 Task: Create a due date automation trigger when advanced on, on the wednesday before a card is due add dates with a complete due date at 11:00 AM.
Action: Mouse moved to (1030, 78)
Screenshot: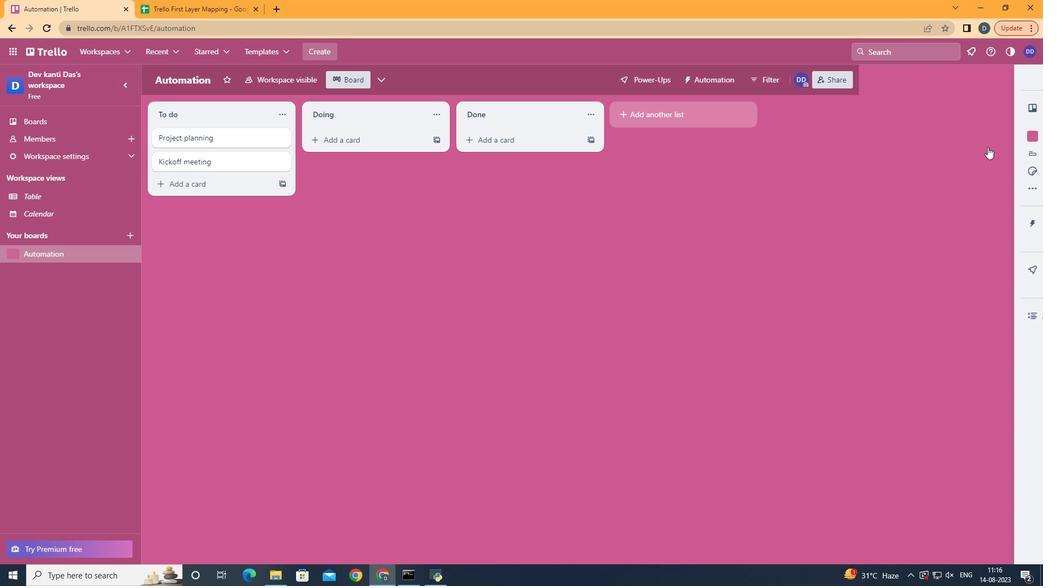 
Action: Mouse pressed left at (1030, 78)
Screenshot: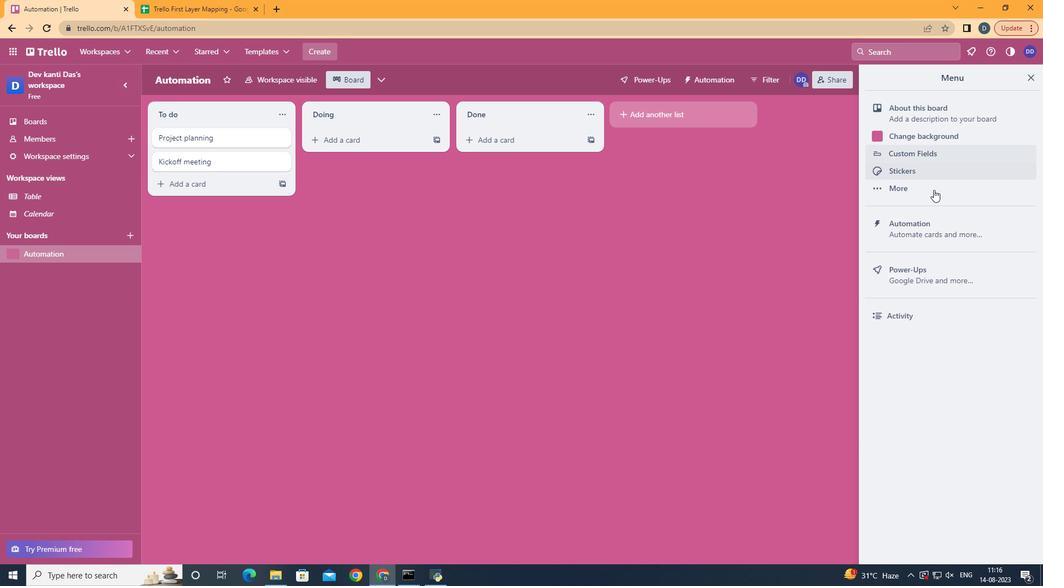 
Action: Mouse moved to (925, 220)
Screenshot: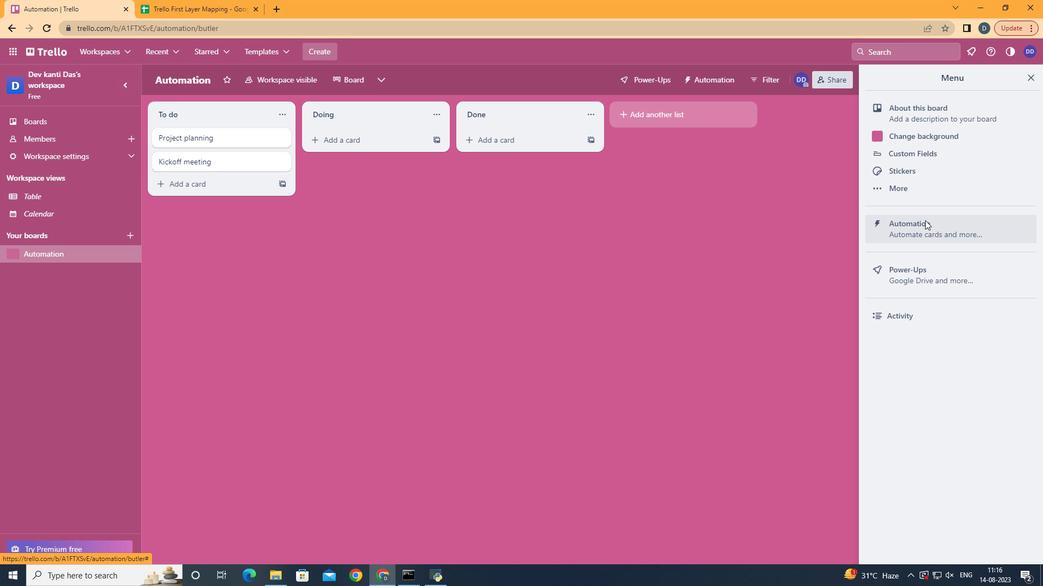 
Action: Mouse pressed left at (925, 220)
Screenshot: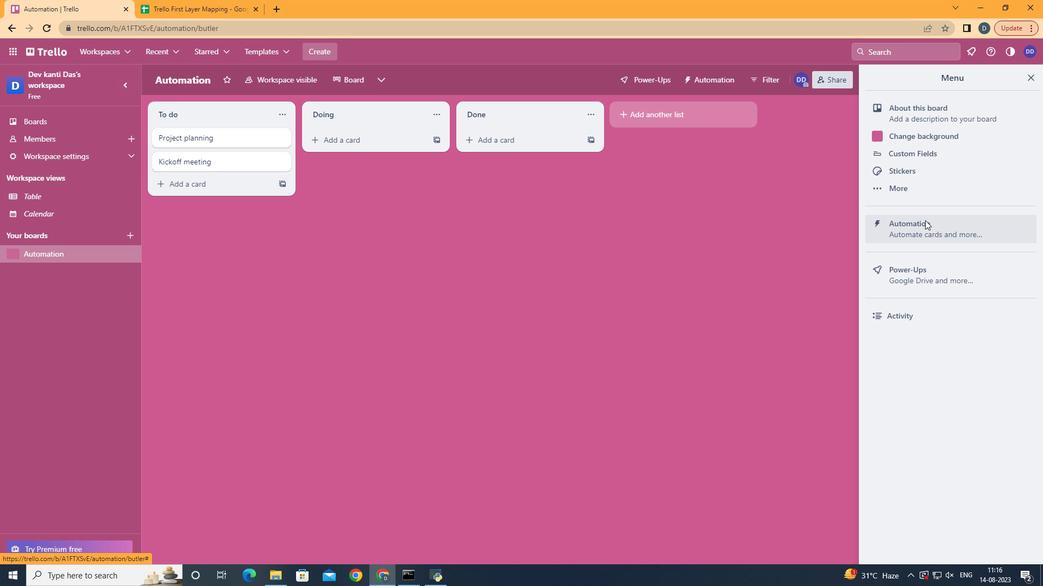 
Action: Mouse moved to (214, 221)
Screenshot: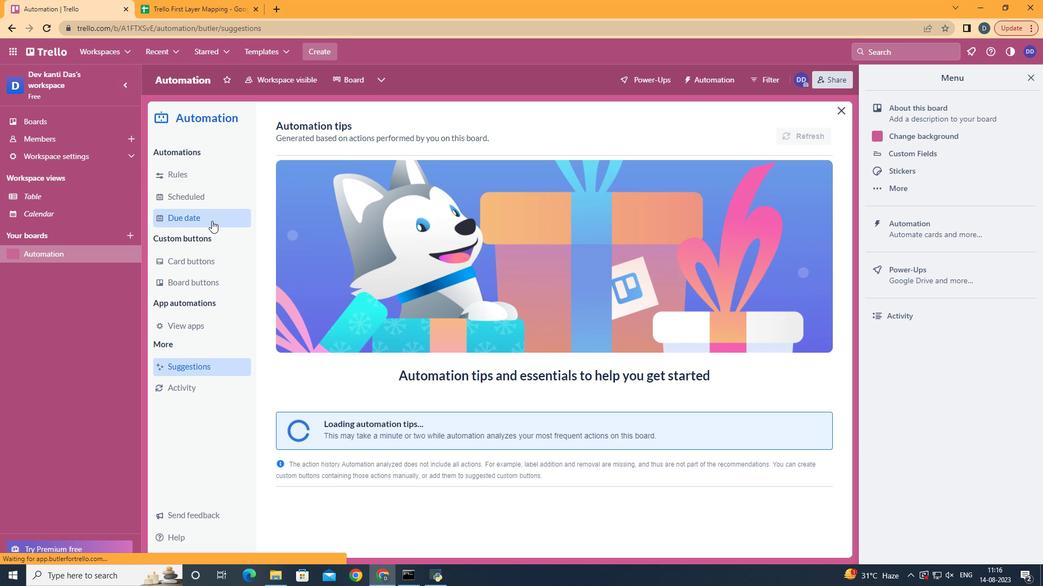 
Action: Mouse pressed left at (214, 221)
Screenshot: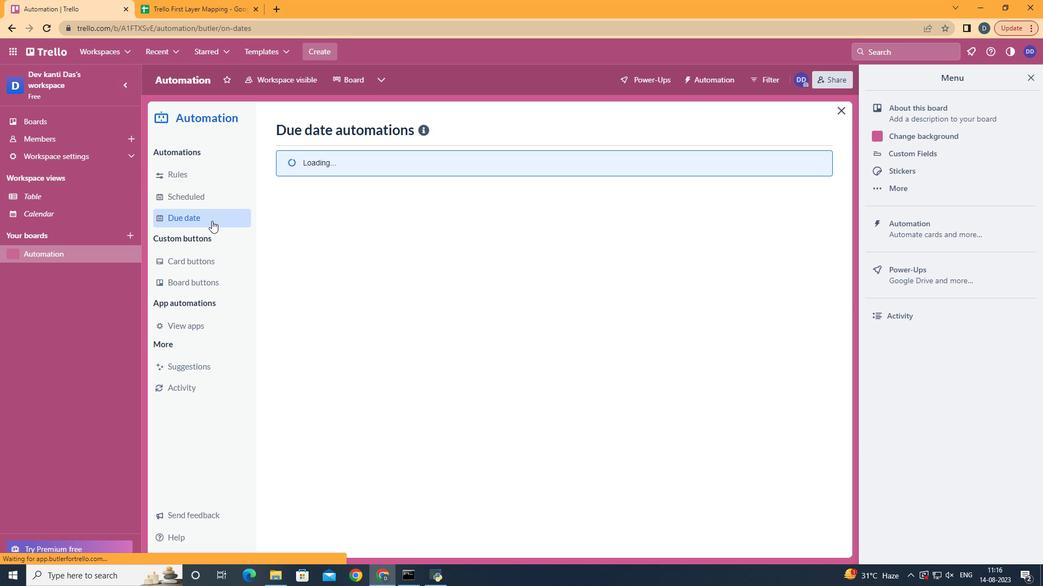 
Action: Mouse moved to (758, 130)
Screenshot: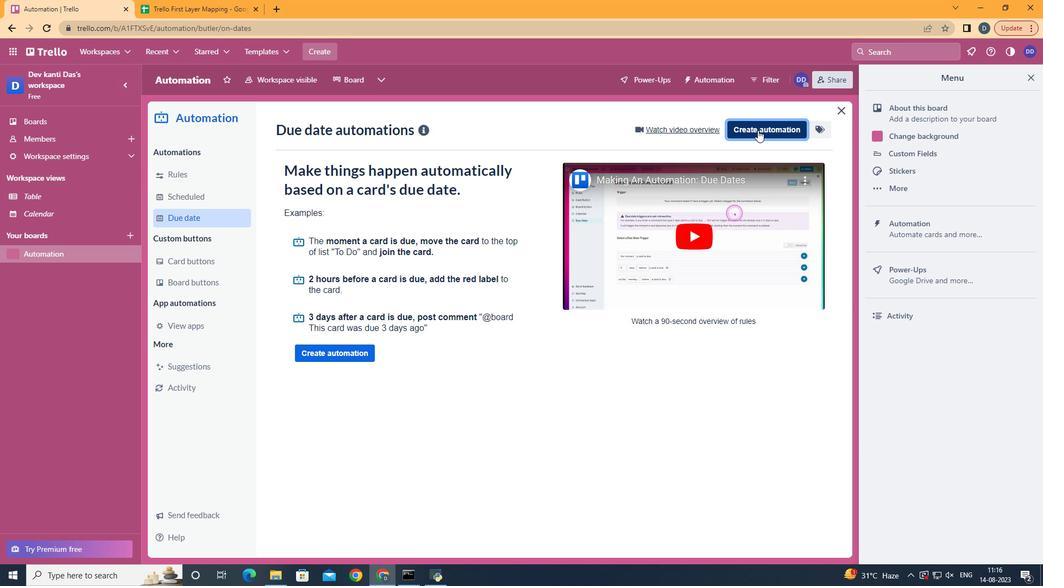 
Action: Mouse pressed left at (758, 130)
Screenshot: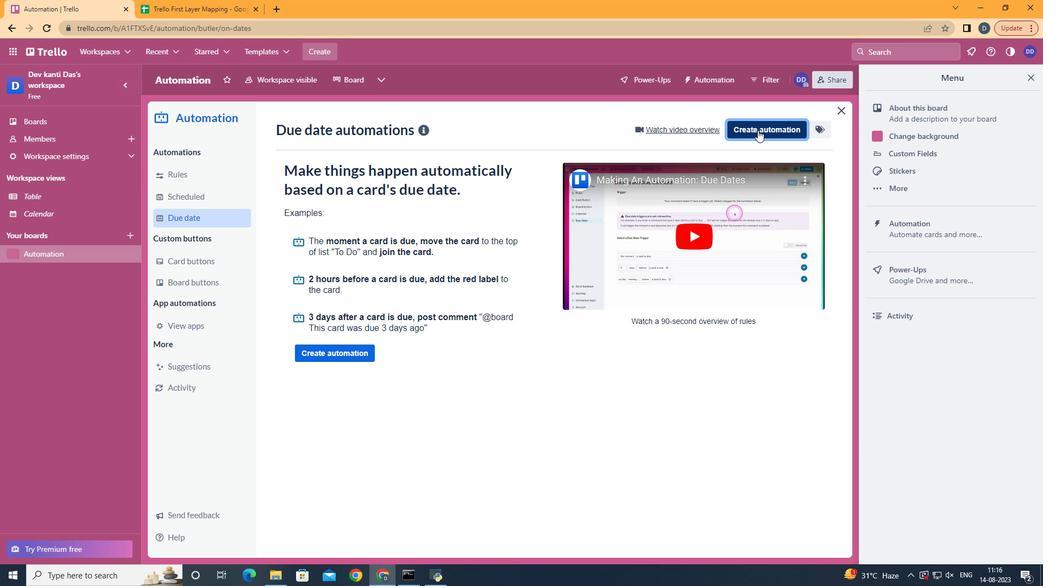 
Action: Mouse moved to (528, 237)
Screenshot: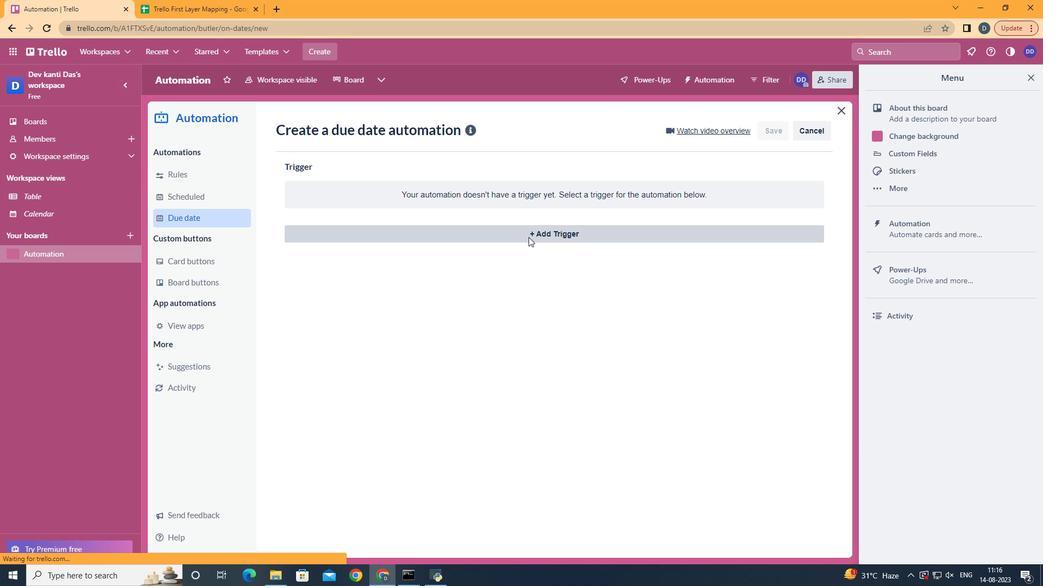 
Action: Mouse pressed left at (528, 237)
Screenshot: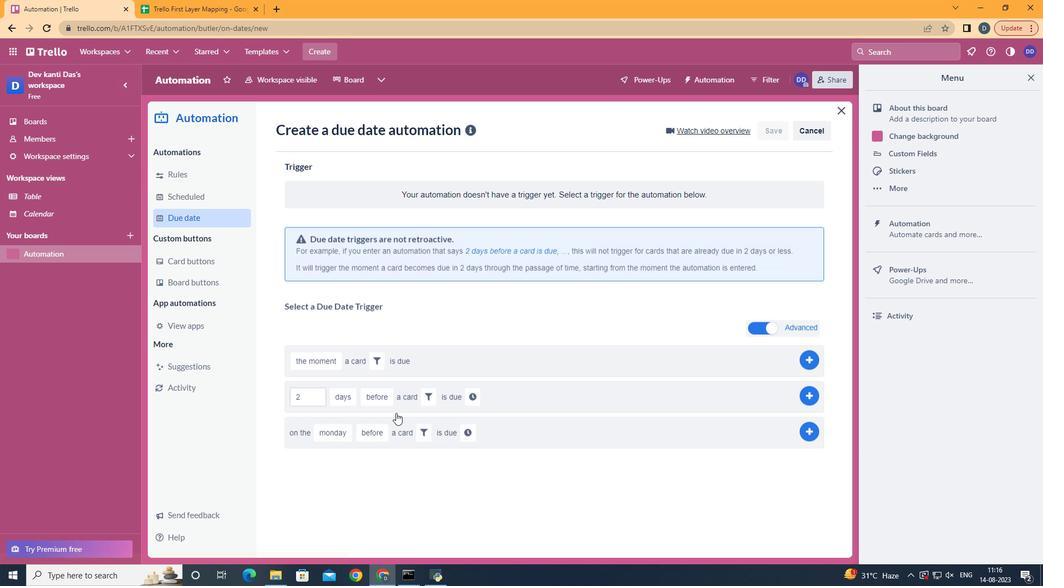 
Action: Mouse moved to (345, 323)
Screenshot: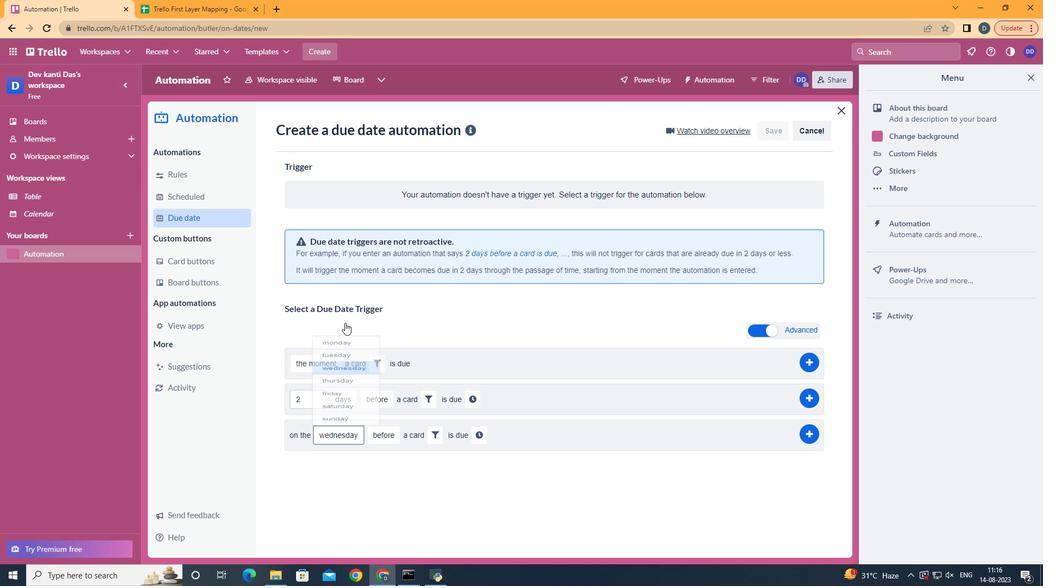
Action: Mouse pressed left at (345, 323)
Screenshot: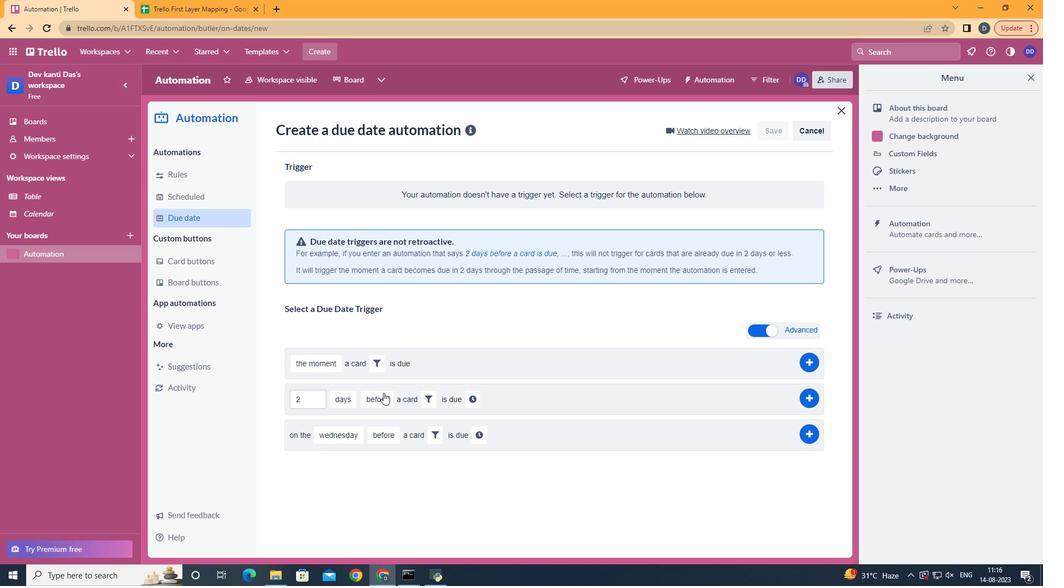 
Action: Mouse moved to (441, 440)
Screenshot: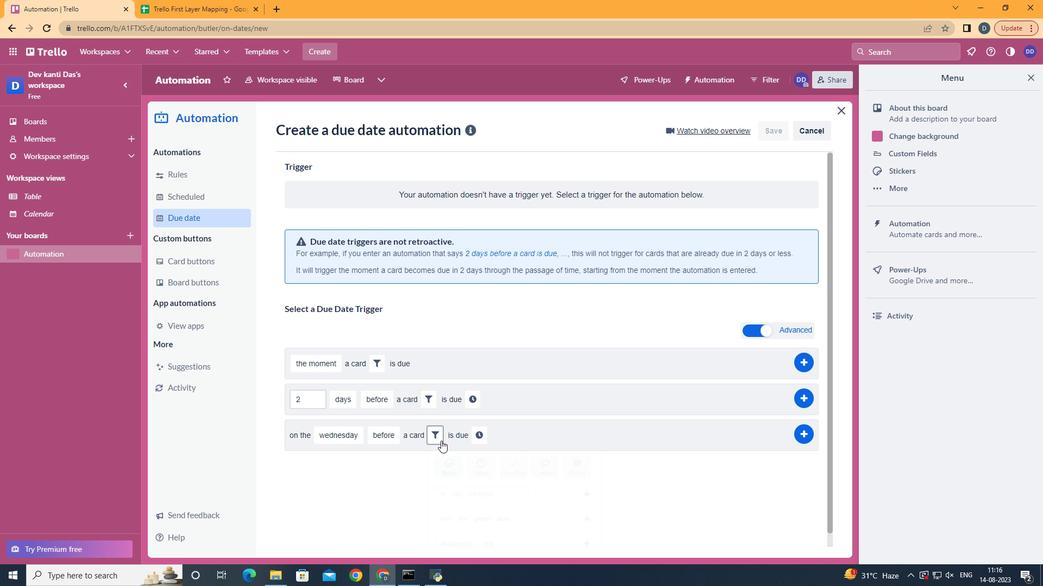 
Action: Mouse pressed left at (441, 440)
Screenshot: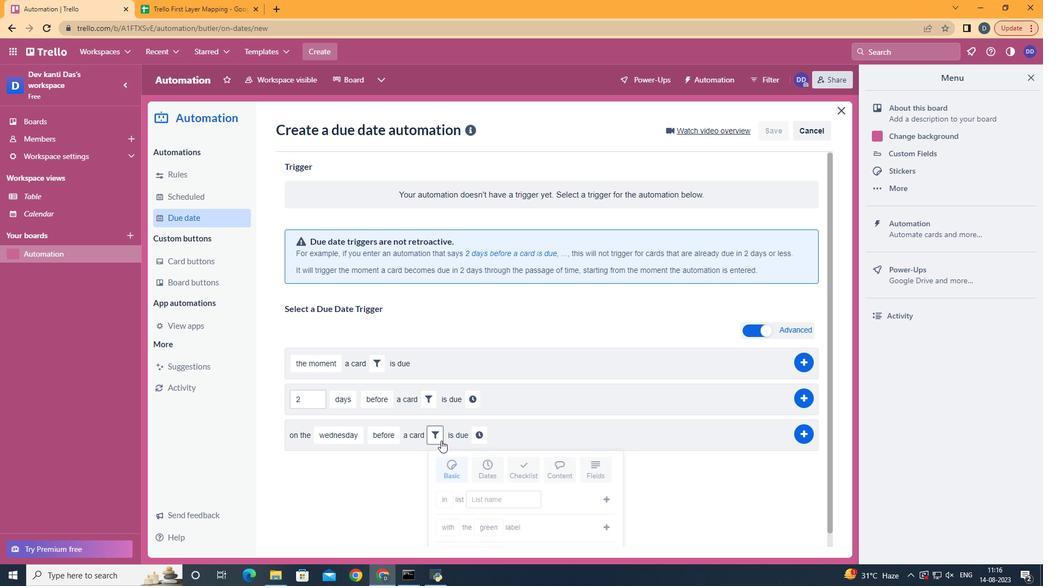 
Action: Mouse moved to (498, 474)
Screenshot: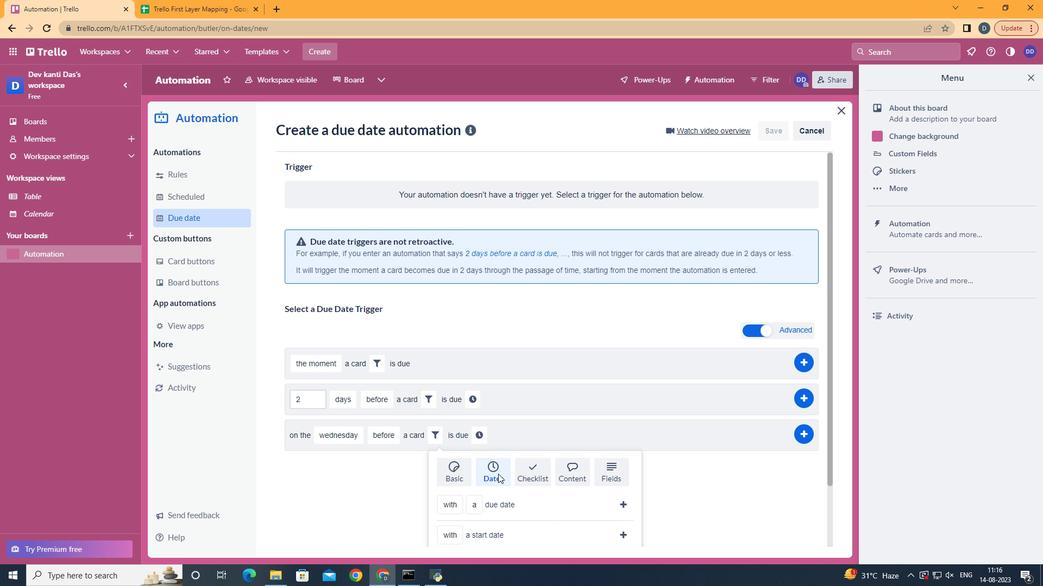 
Action: Mouse pressed left at (498, 474)
Screenshot: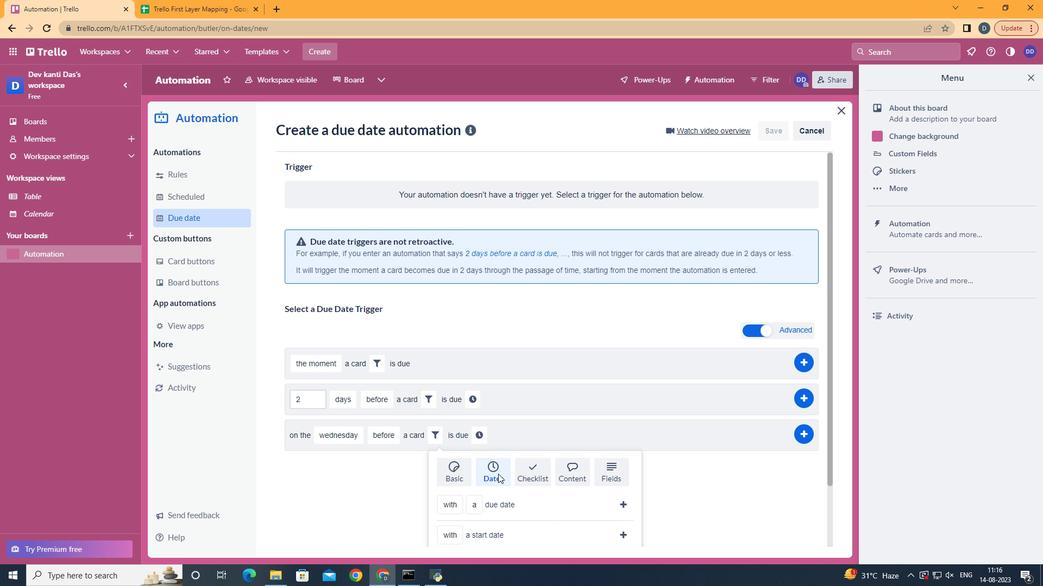 
Action: Mouse moved to (484, 439)
Screenshot: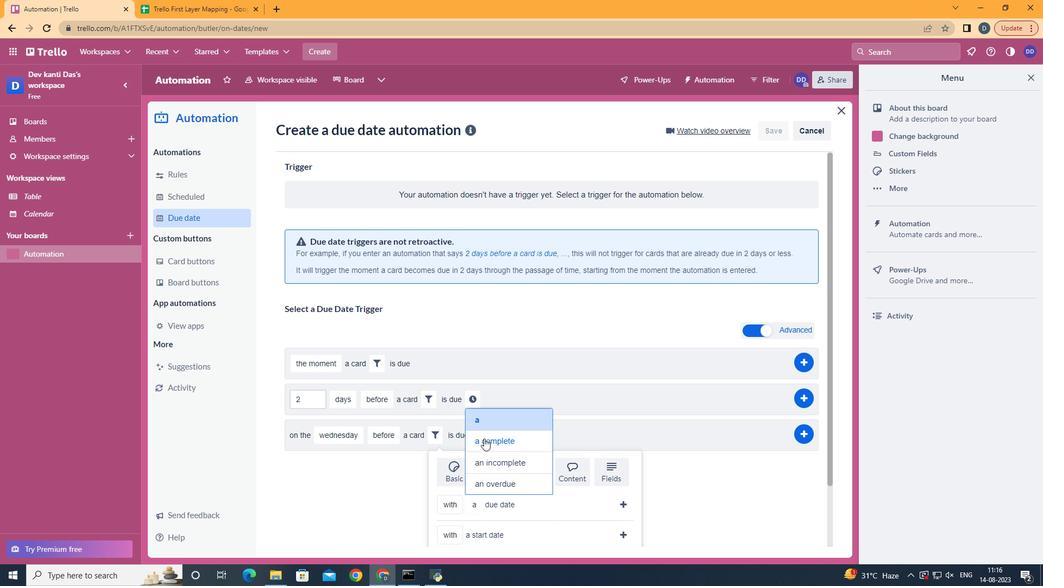 
Action: Mouse pressed left at (484, 439)
Screenshot: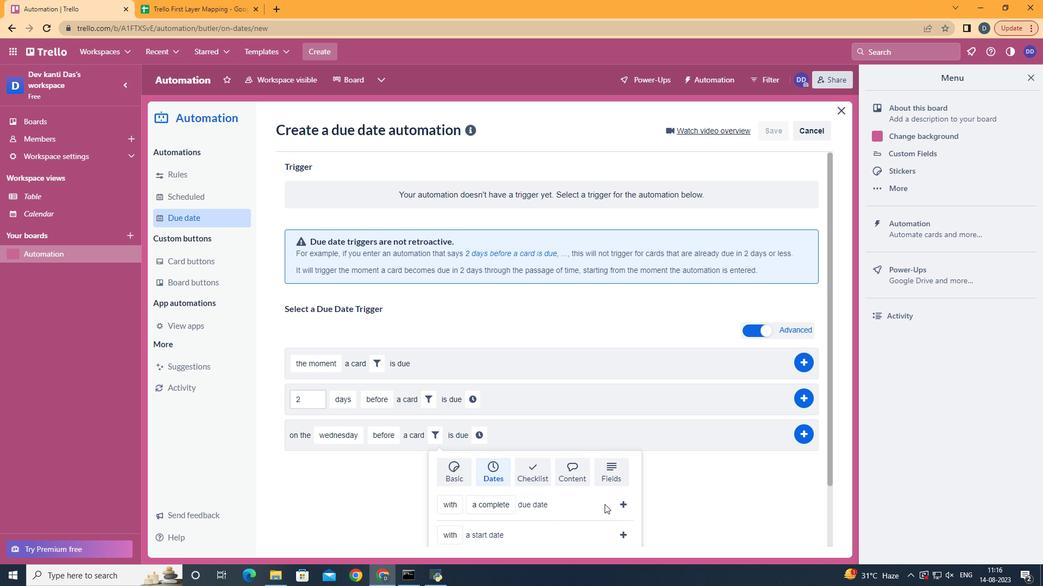 
Action: Mouse moved to (618, 508)
Screenshot: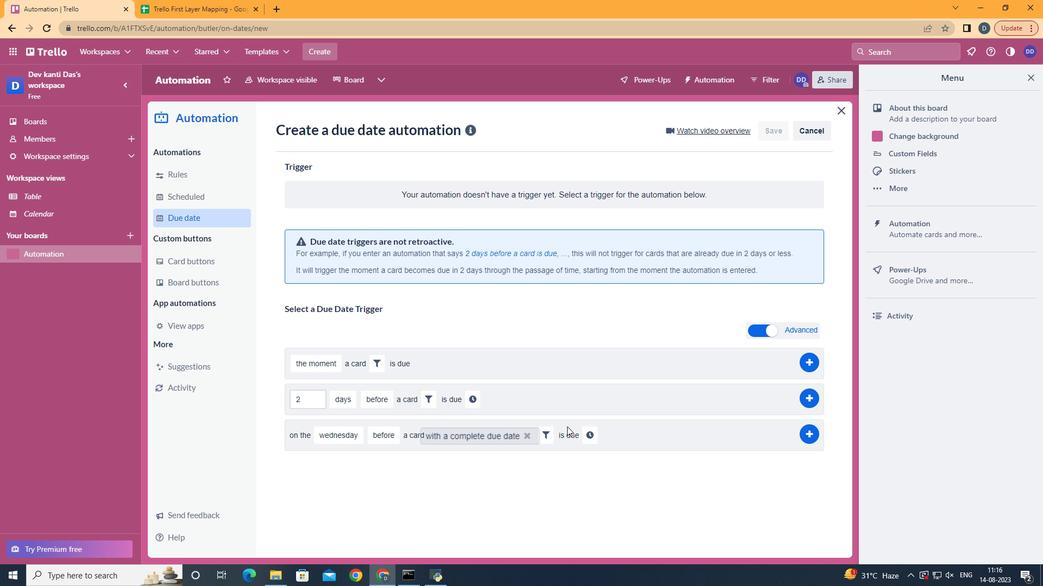 
Action: Mouse pressed left at (618, 508)
Screenshot: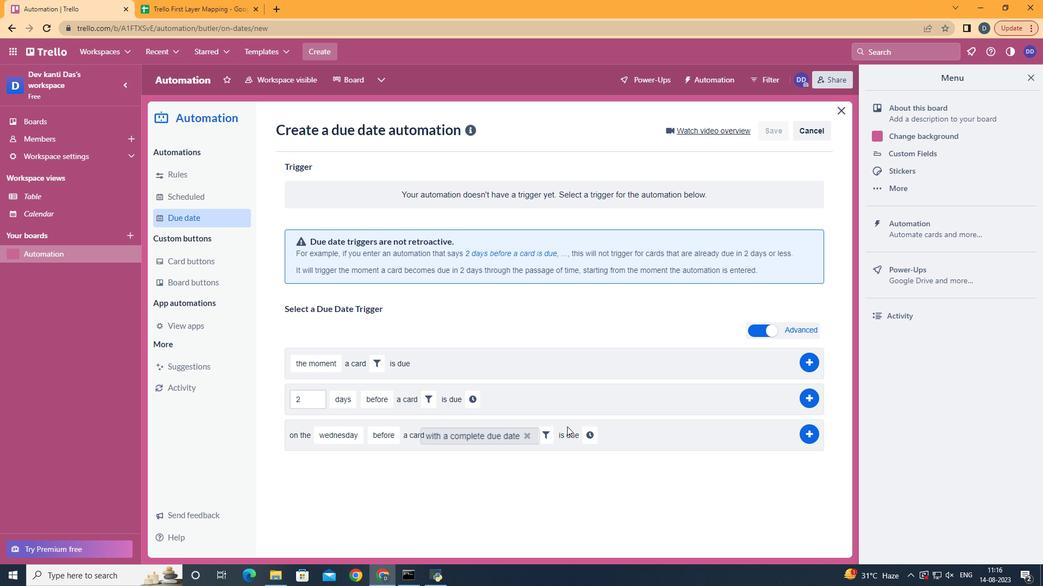
Action: Mouse moved to (591, 438)
Screenshot: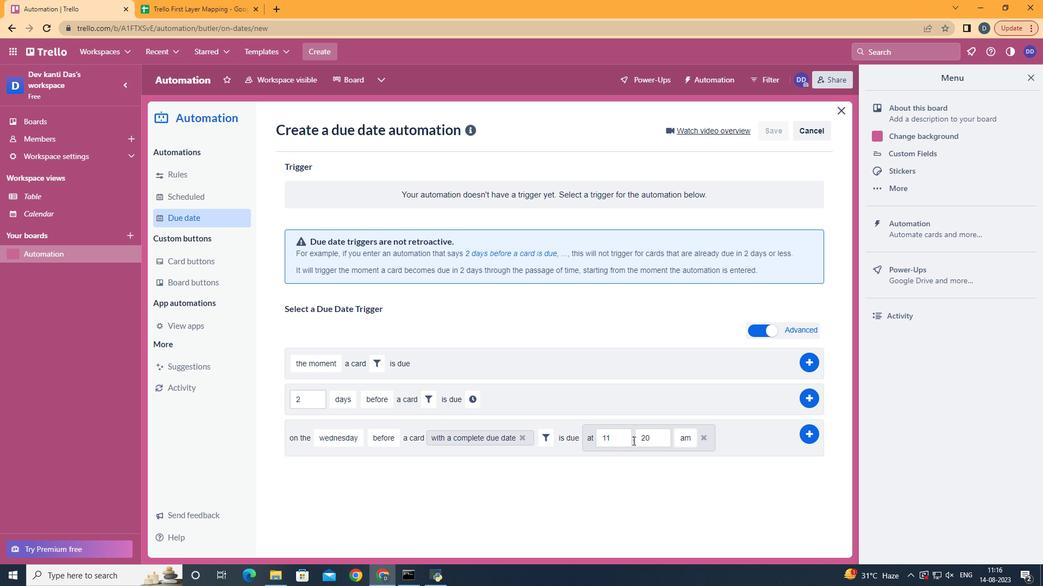 
Action: Mouse pressed left at (591, 438)
Screenshot: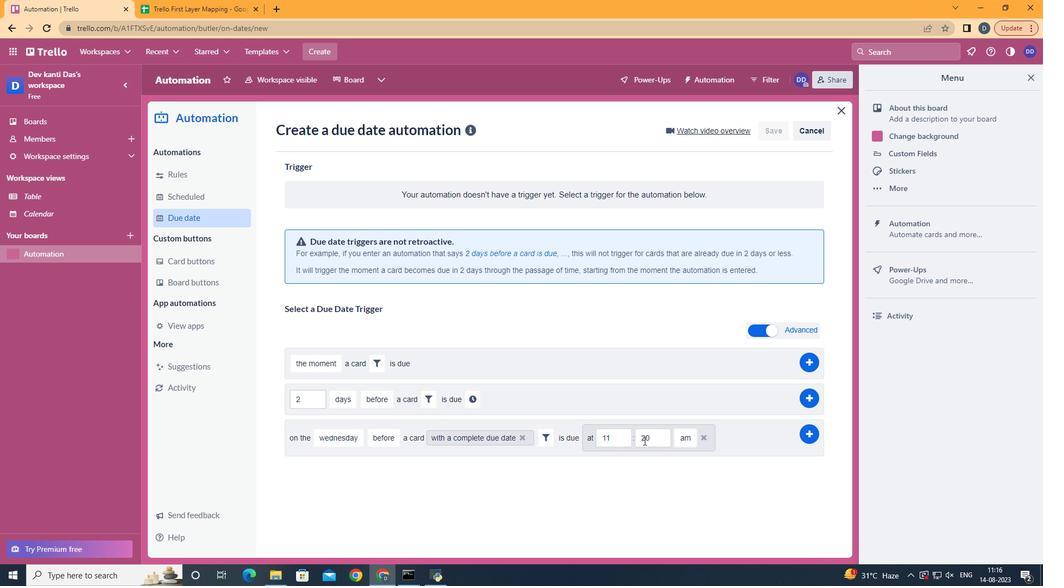 
Action: Mouse moved to (660, 439)
Screenshot: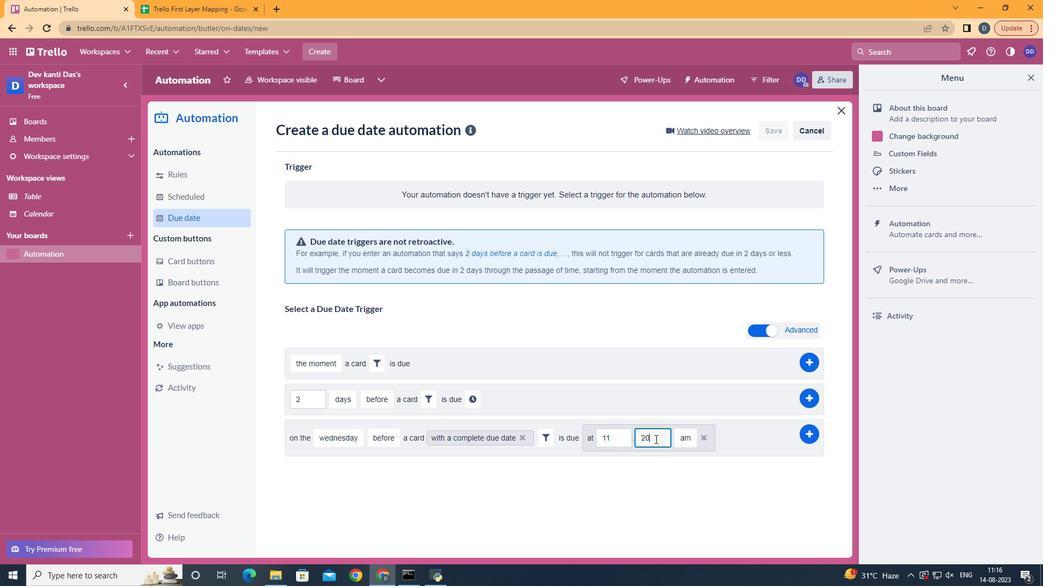 
Action: Mouse pressed left at (660, 439)
Screenshot: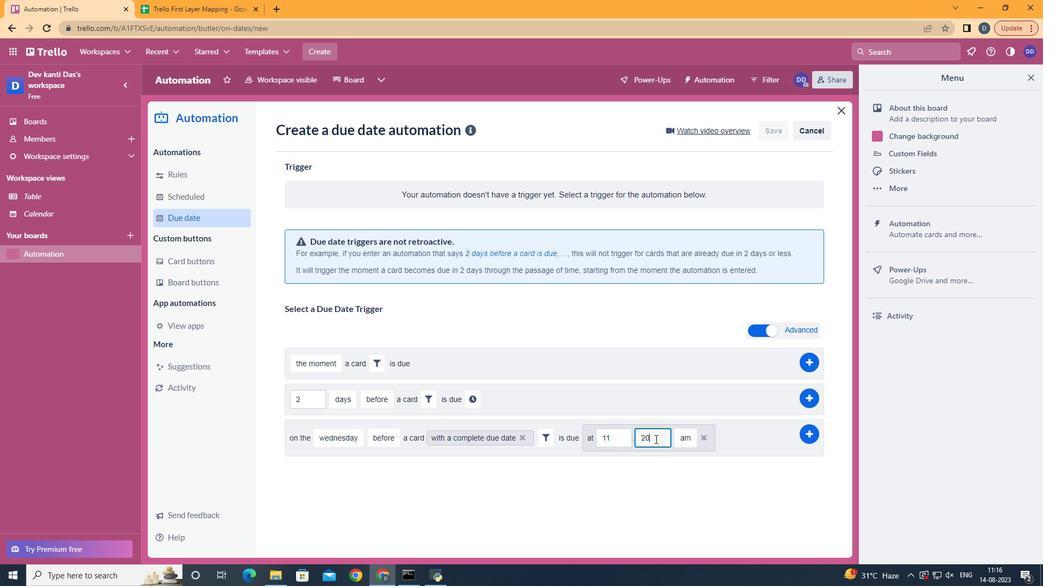 
Action: Mouse moved to (655, 439)
Screenshot: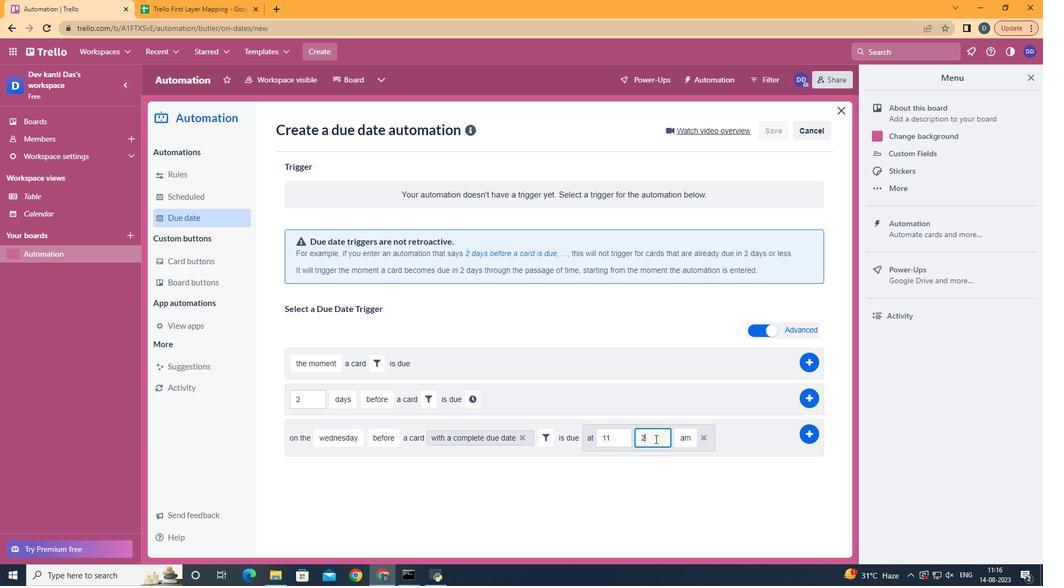 
Action: Key pressed <Key.backspace><Key.backspace>00
Screenshot: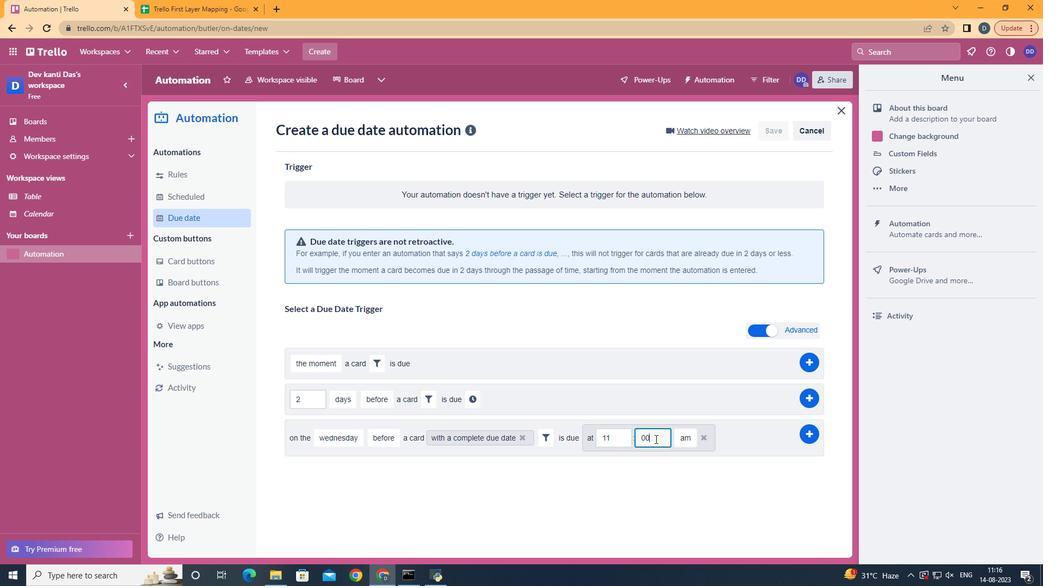 
Action: Mouse moved to (810, 427)
Screenshot: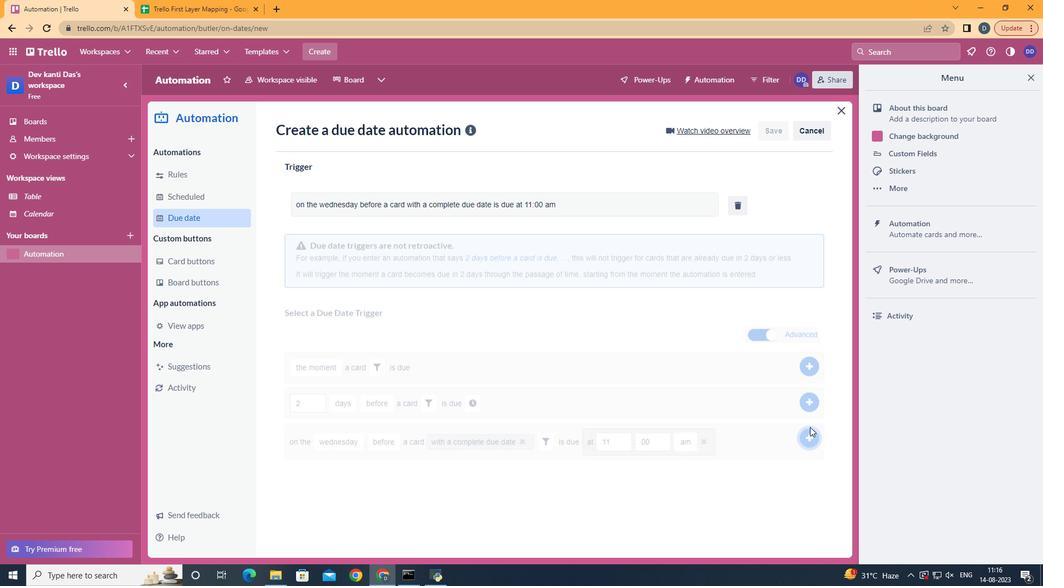 
Action: Mouse pressed left at (810, 427)
Screenshot: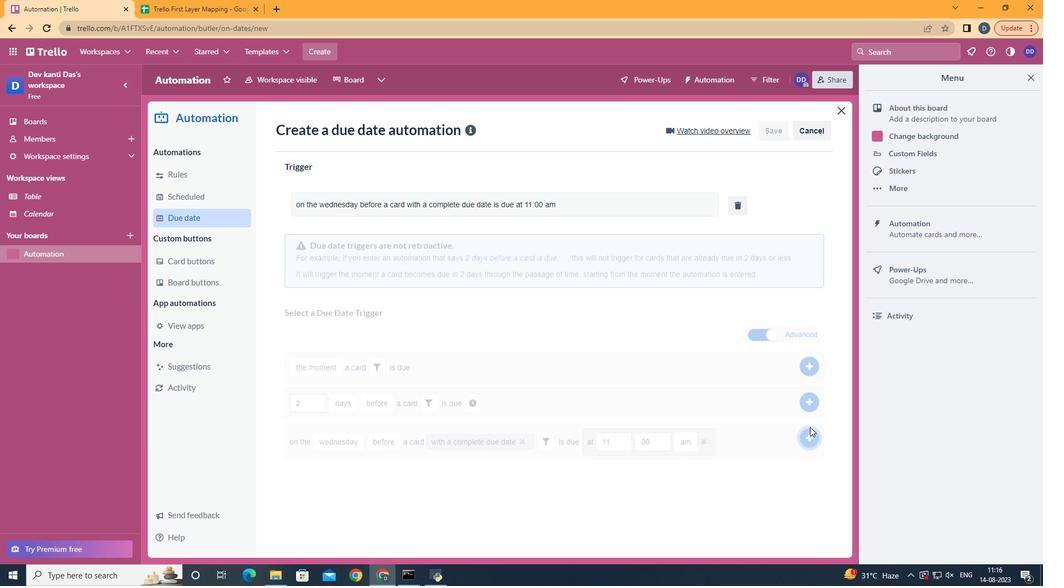 
